 Task: Check the data of " Total callback calls".
Action: Mouse moved to (152, 98)
Screenshot: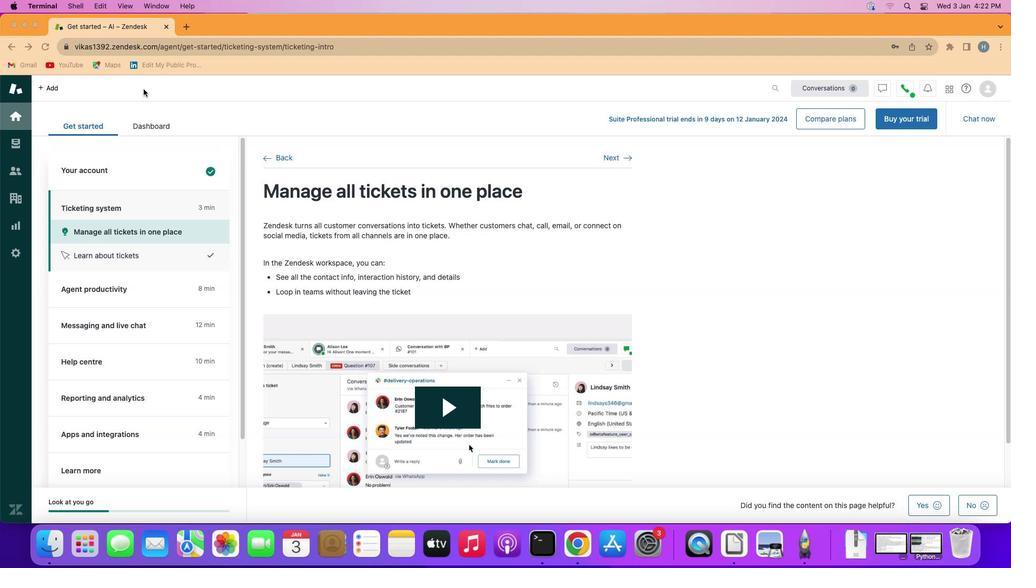
Action: Mouse pressed left at (152, 98)
Screenshot: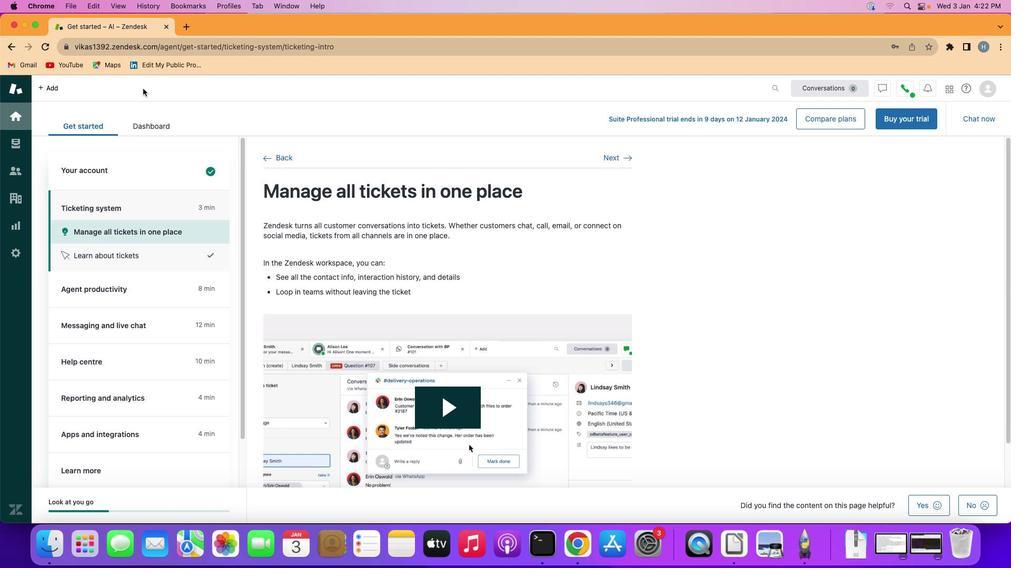 
Action: Mouse moved to (32, 230)
Screenshot: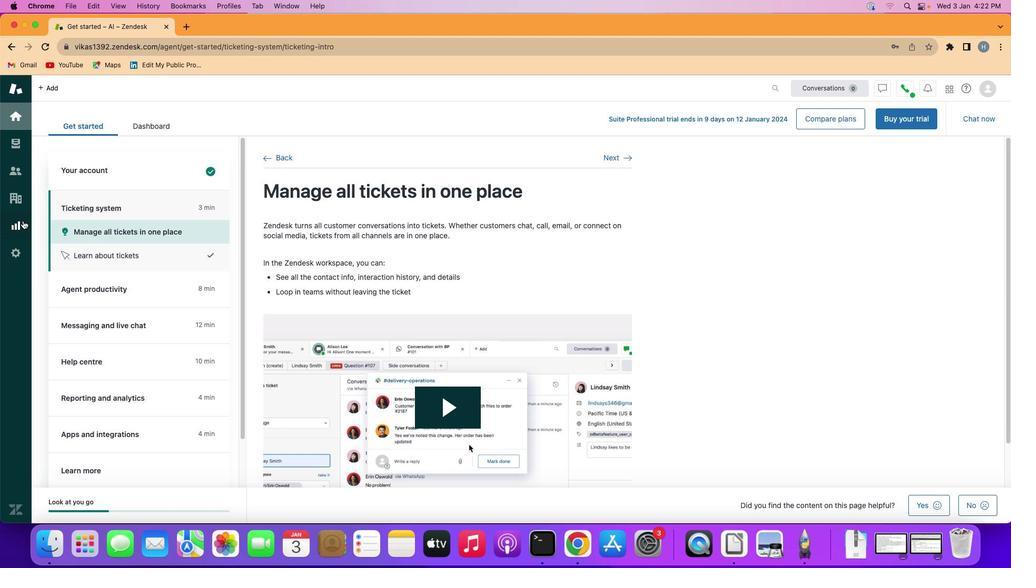 
Action: Mouse pressed left at (32, 230)
Screenshot: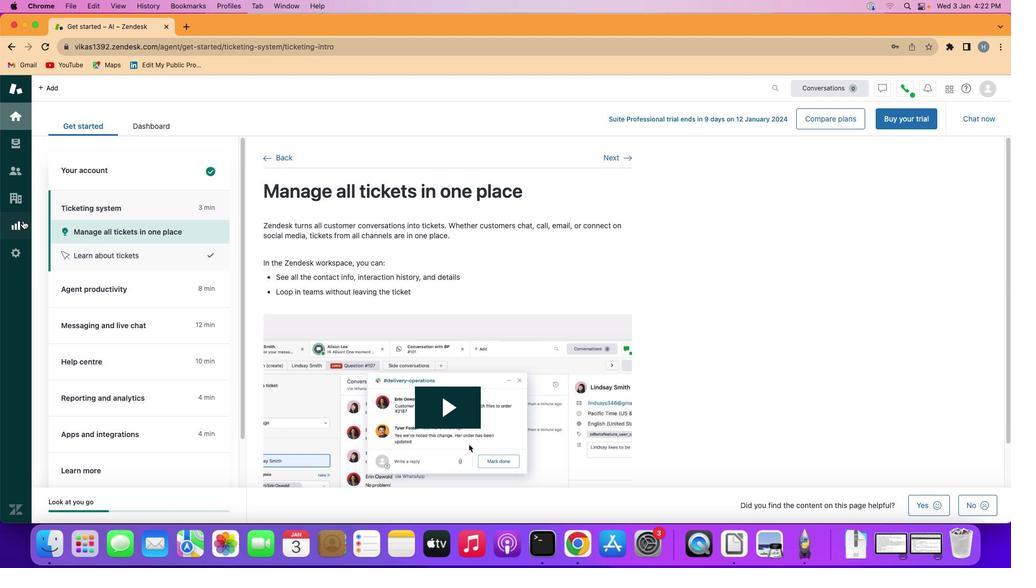 
Action: Mouse moved to (265, 153)
Screenshot: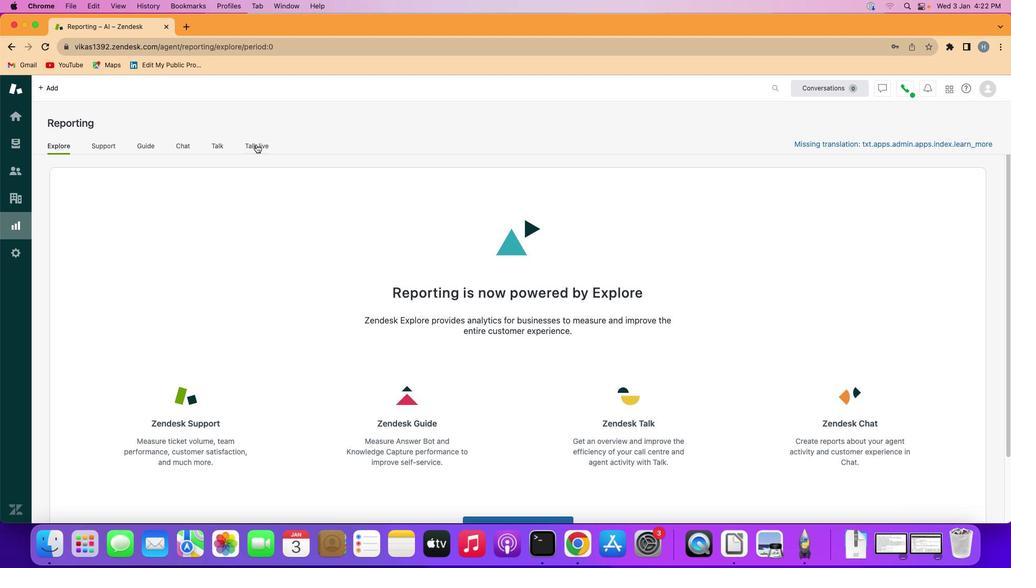 
Action: Mouse pressed left at (265, 153)
Screenshot: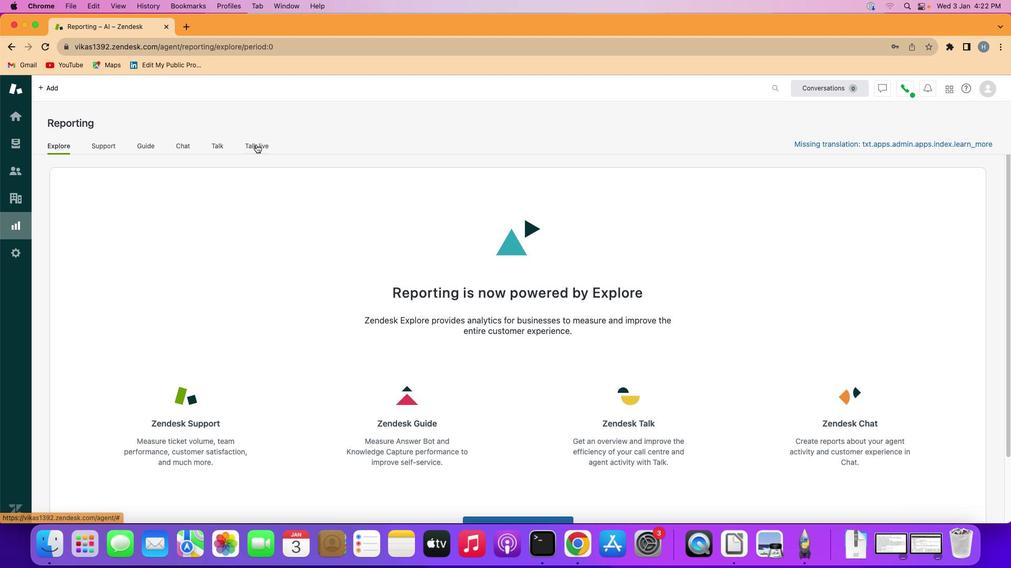 
Action: Mouse moved to (314, 355)
Screenshot: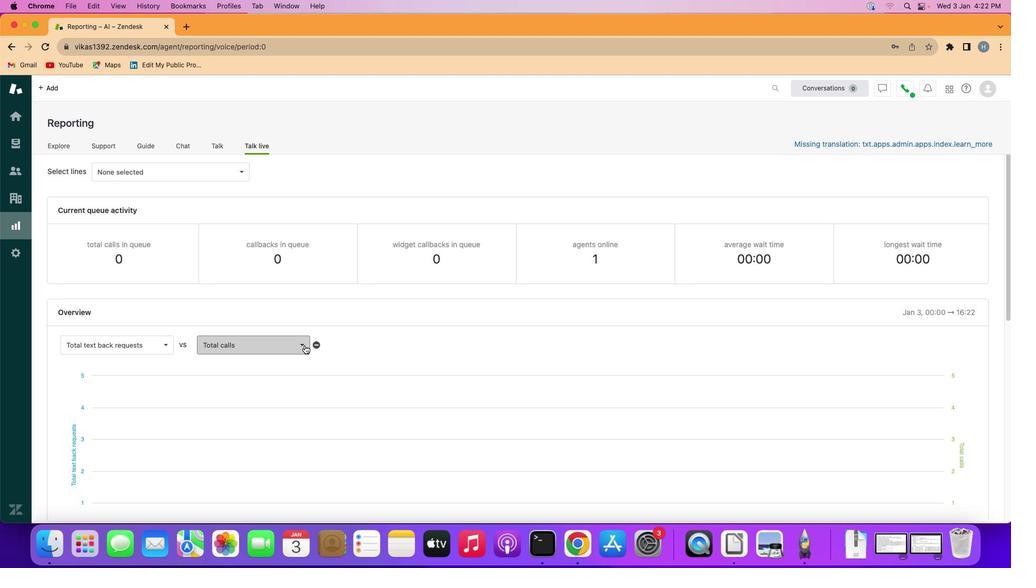 
Action: Mouse pressed left at (314, 355)
Screenshot: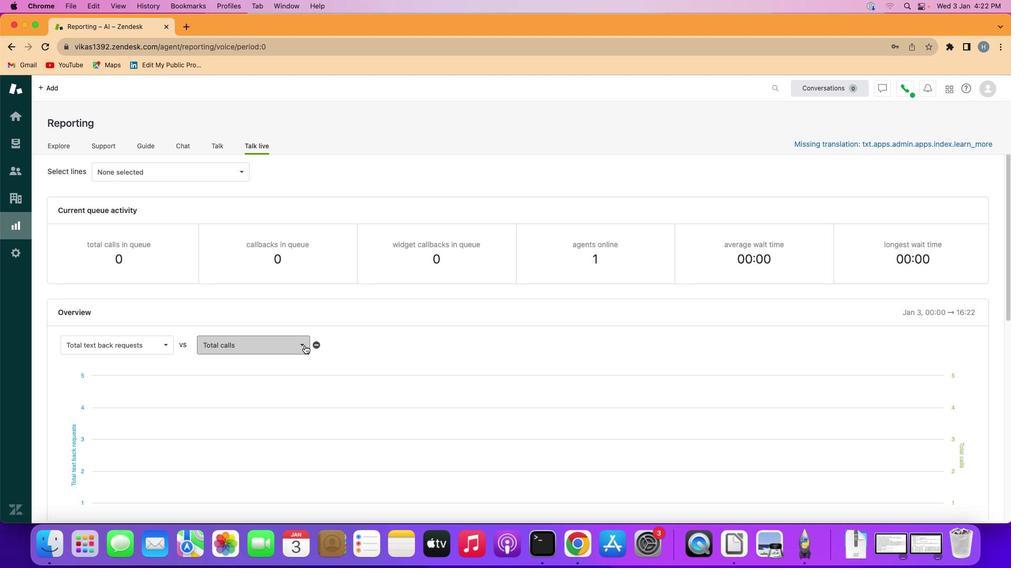 
Action: Mouse moved to (299, 430)
Screenshot: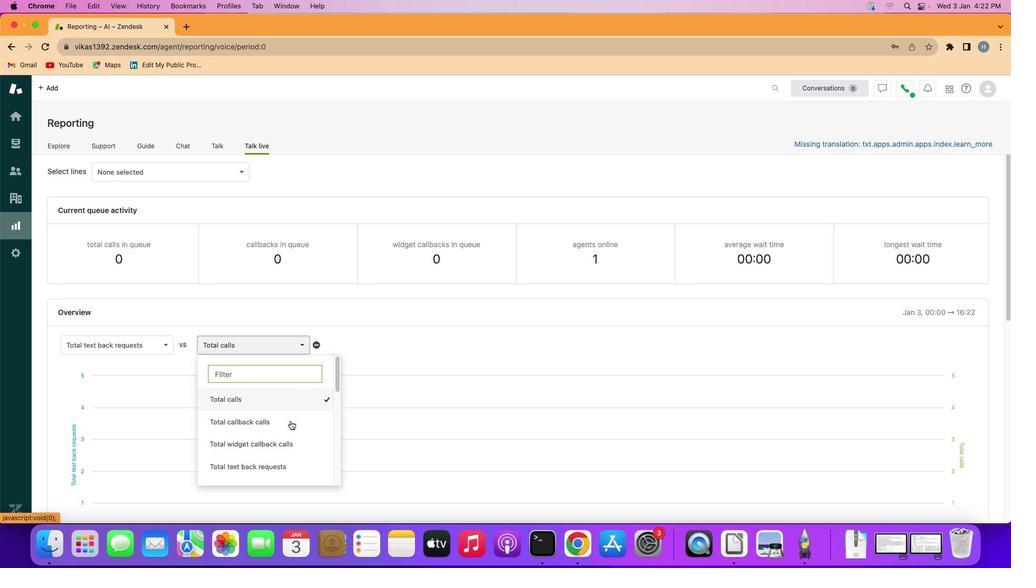 
Action: Mouse pressed left at (299, 430)
Screenshot: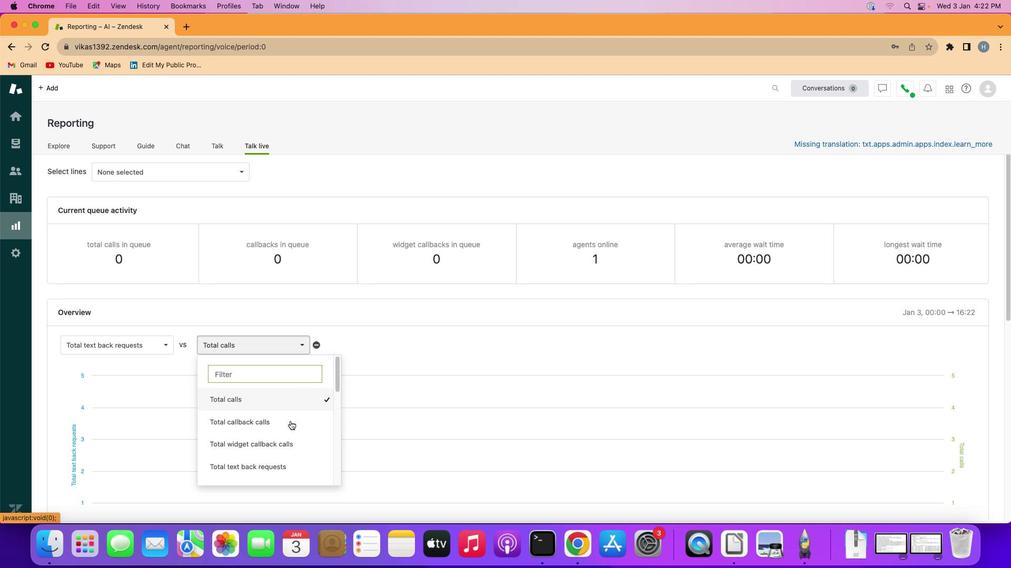 
